 Task: Print the page with minimum margin.
Action: Mouse moved to (44, 118)
Screenshot: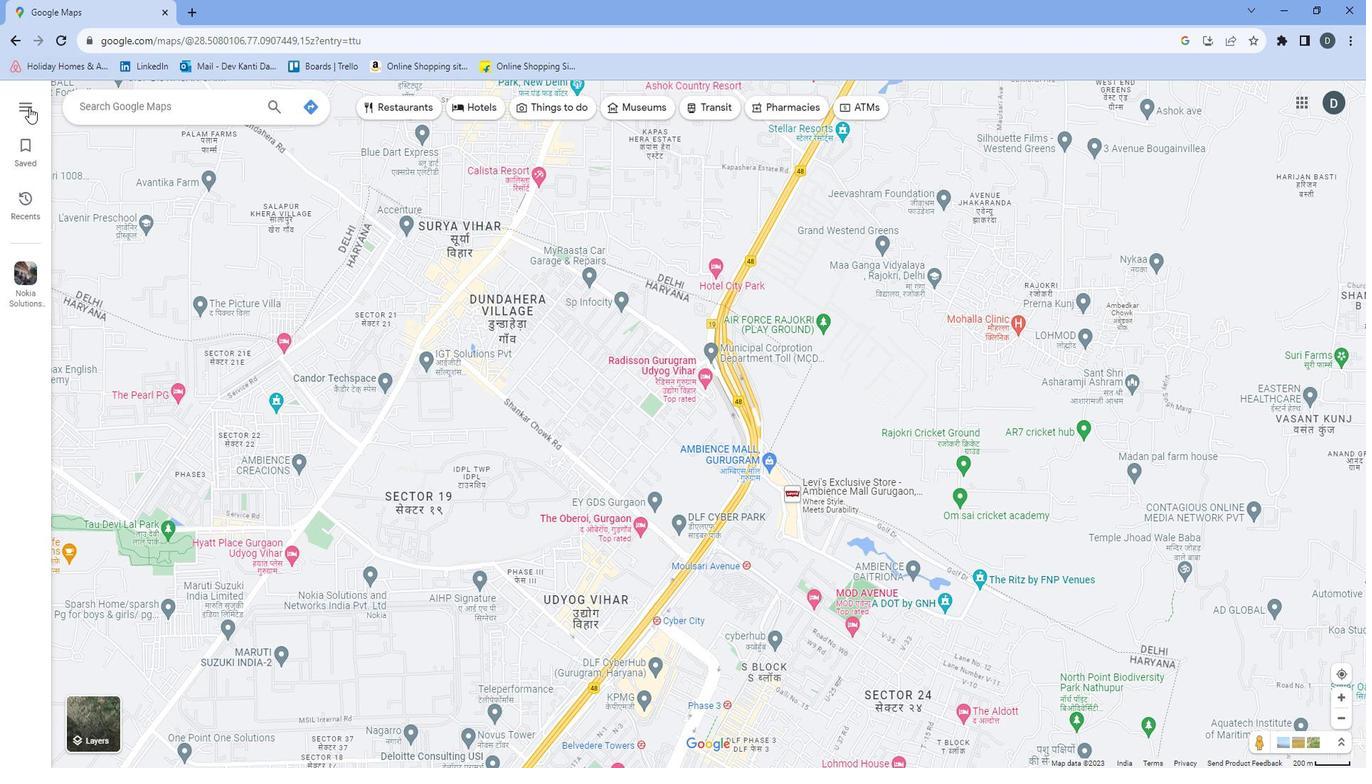 
Action: Mouse pressed left at (44, 118)
Screenshot: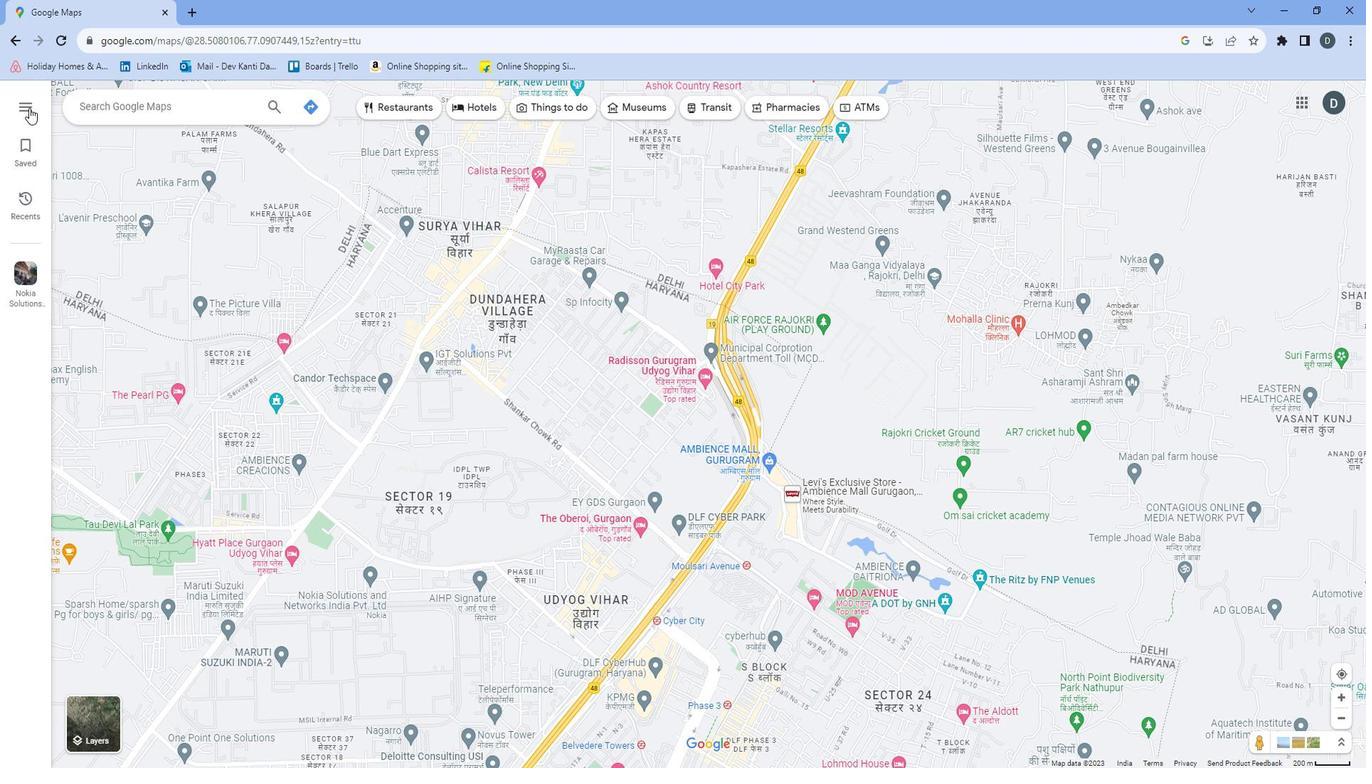 
Action: Mouse moved to (81, 377)
Screenshot: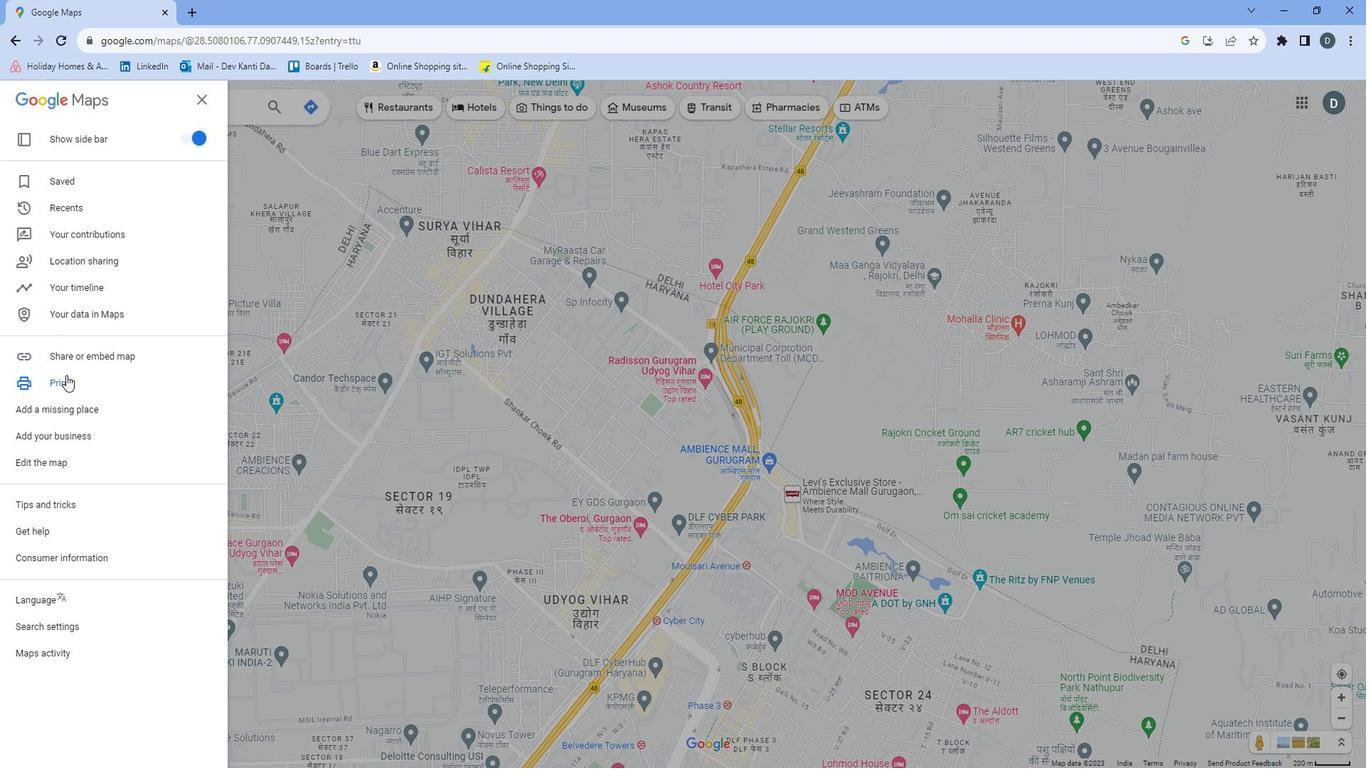 
Action: Mouse pressed left at (81, 377)
Screenshot: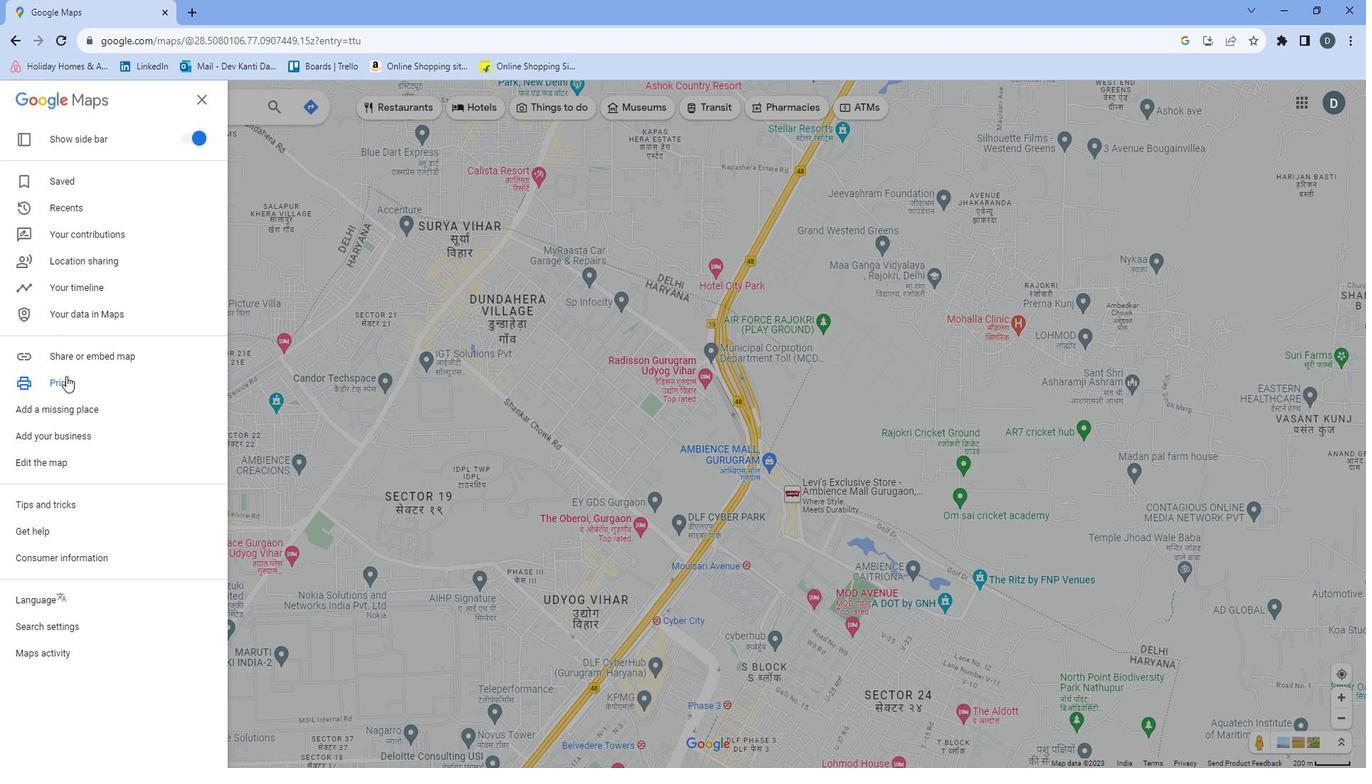
Action: Mouse moved to (1330, 118)
Screenshot: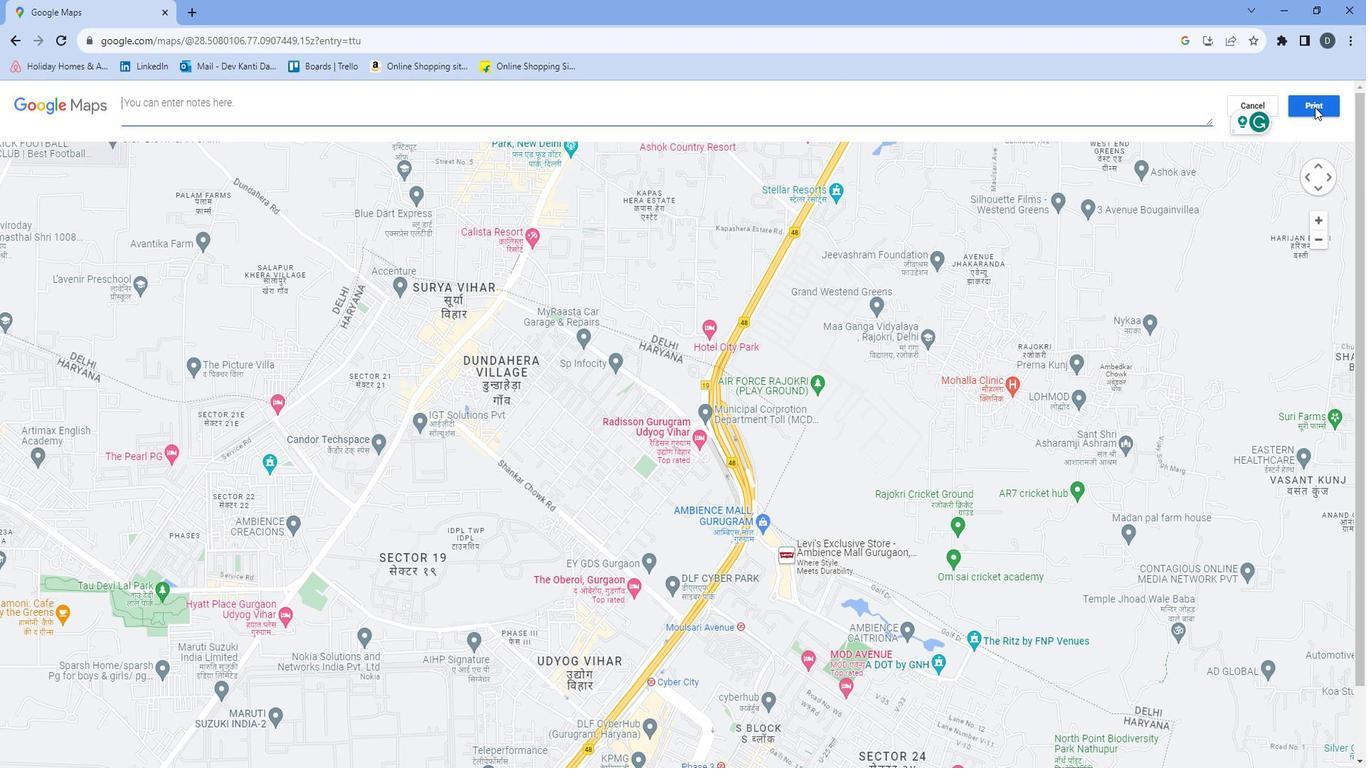 
Action: Mouse pressed left at (1330, 118)
Screenshot: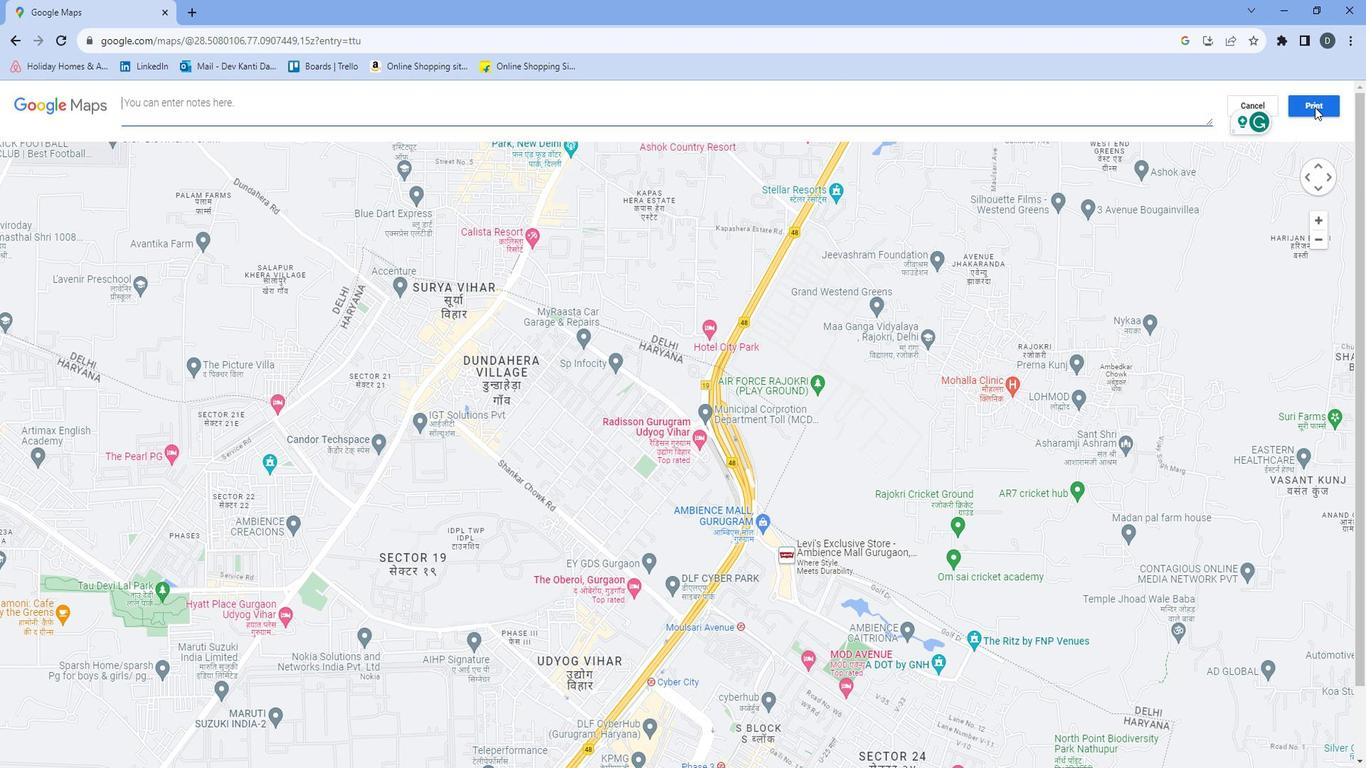 
Action: Mouse moved to (1071, 286)
Screenshot: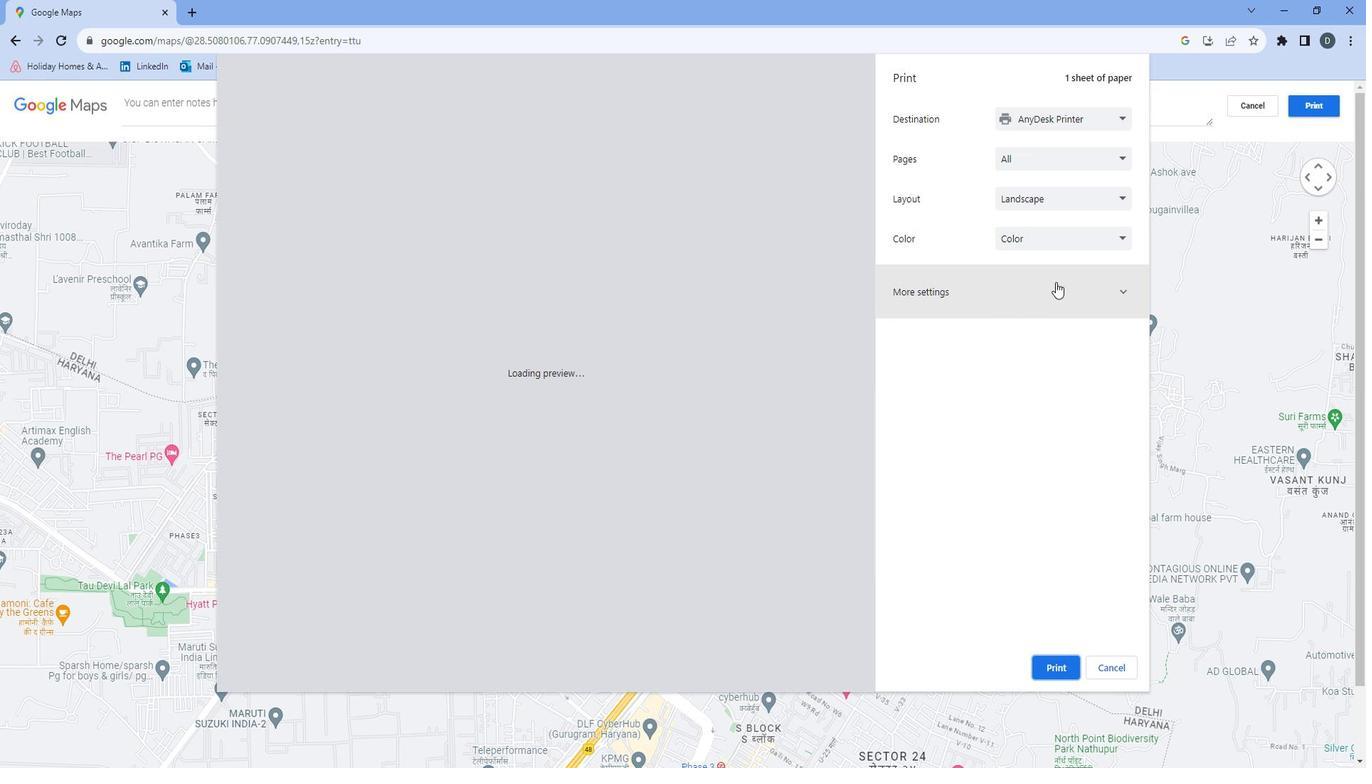 
Action: Mouse pressed left at (1071, 286)
Screenshot: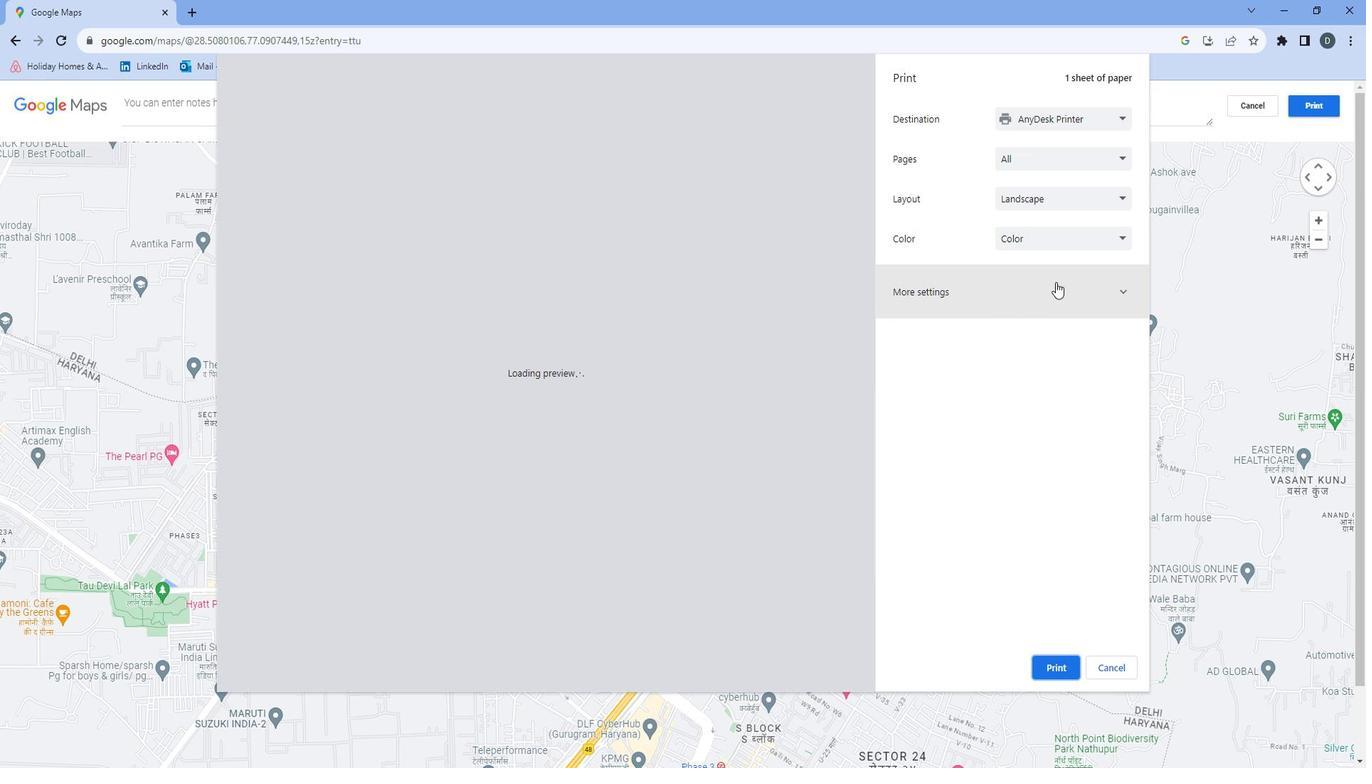 
Action: Mouse moved to (1086, 414)
Screenshot: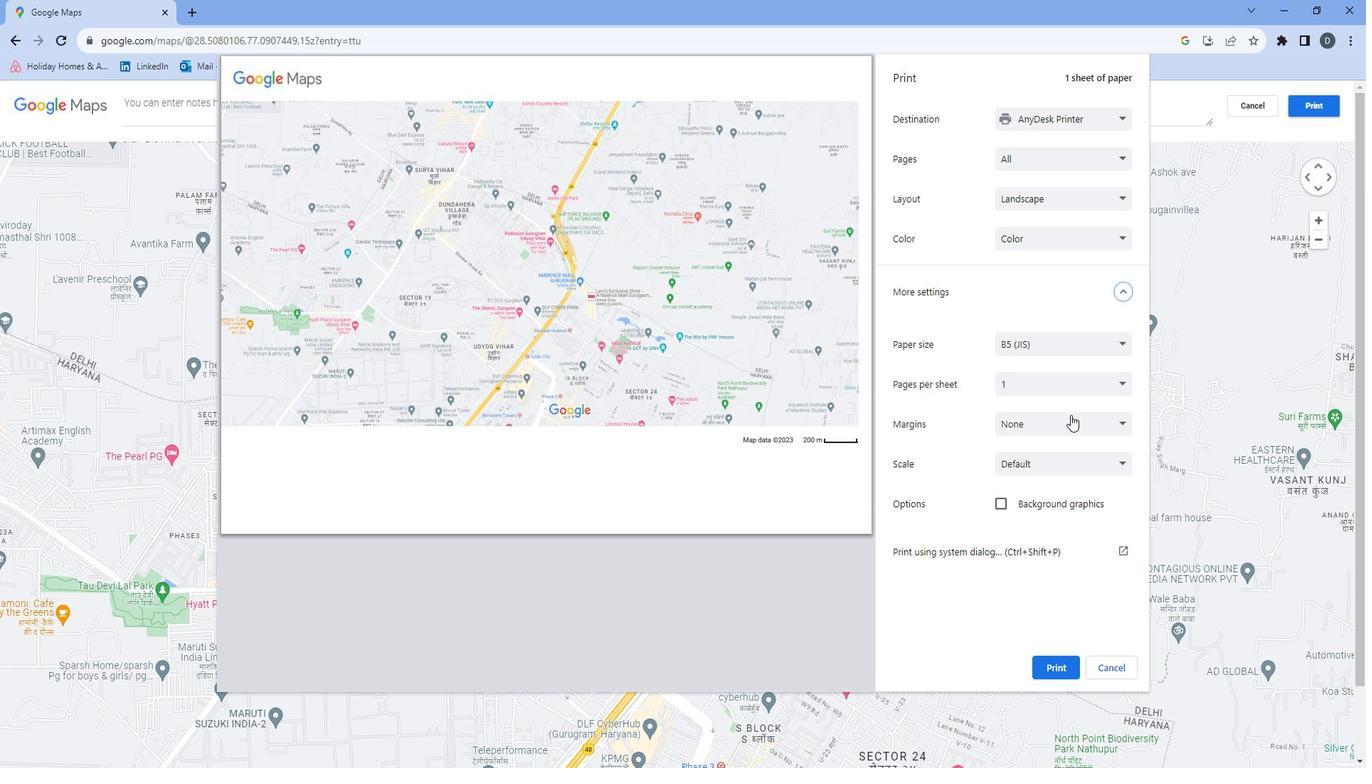 
Action: Mouse pressed left at (1086, 414)
Screenshot: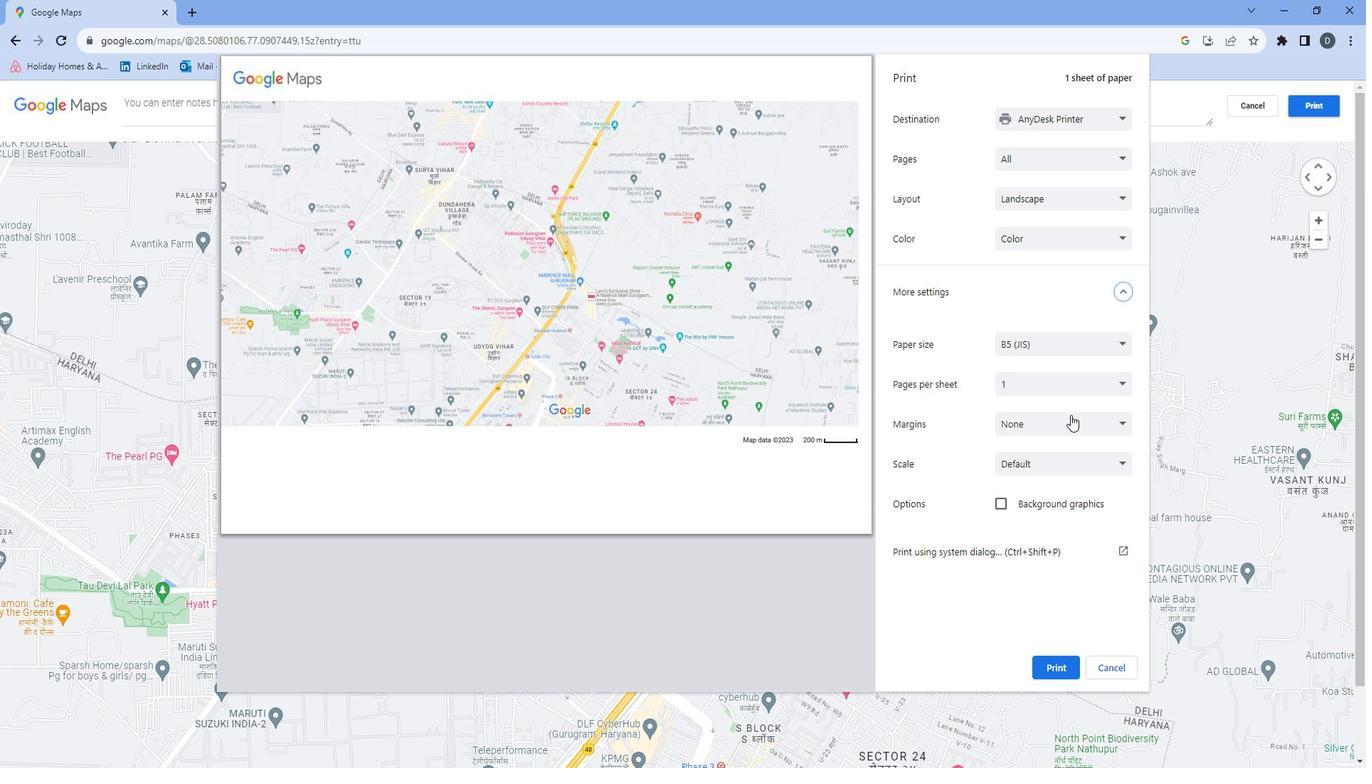 
Action: Mouse moved to (1081, 466)
Screenshot: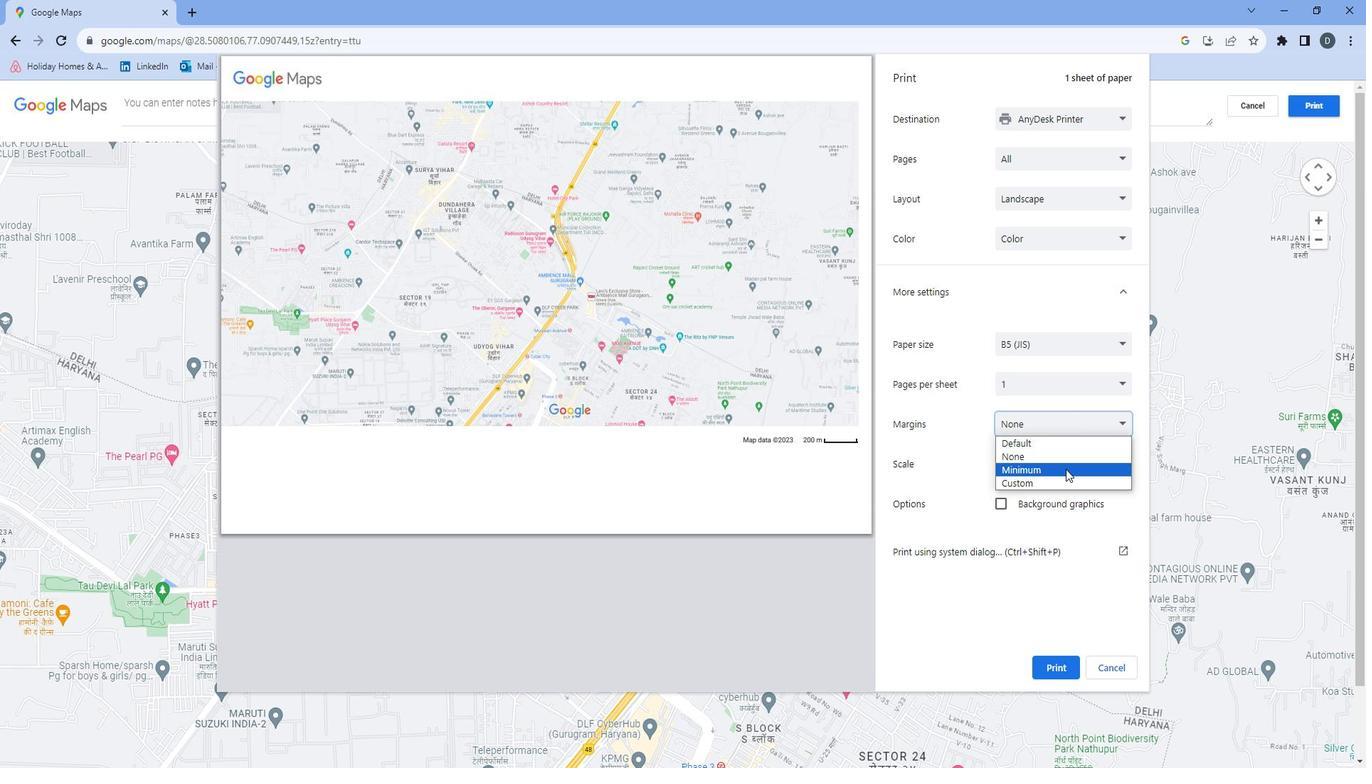 
Action: Mouse pressed left at (1081, 466)
Screenshot: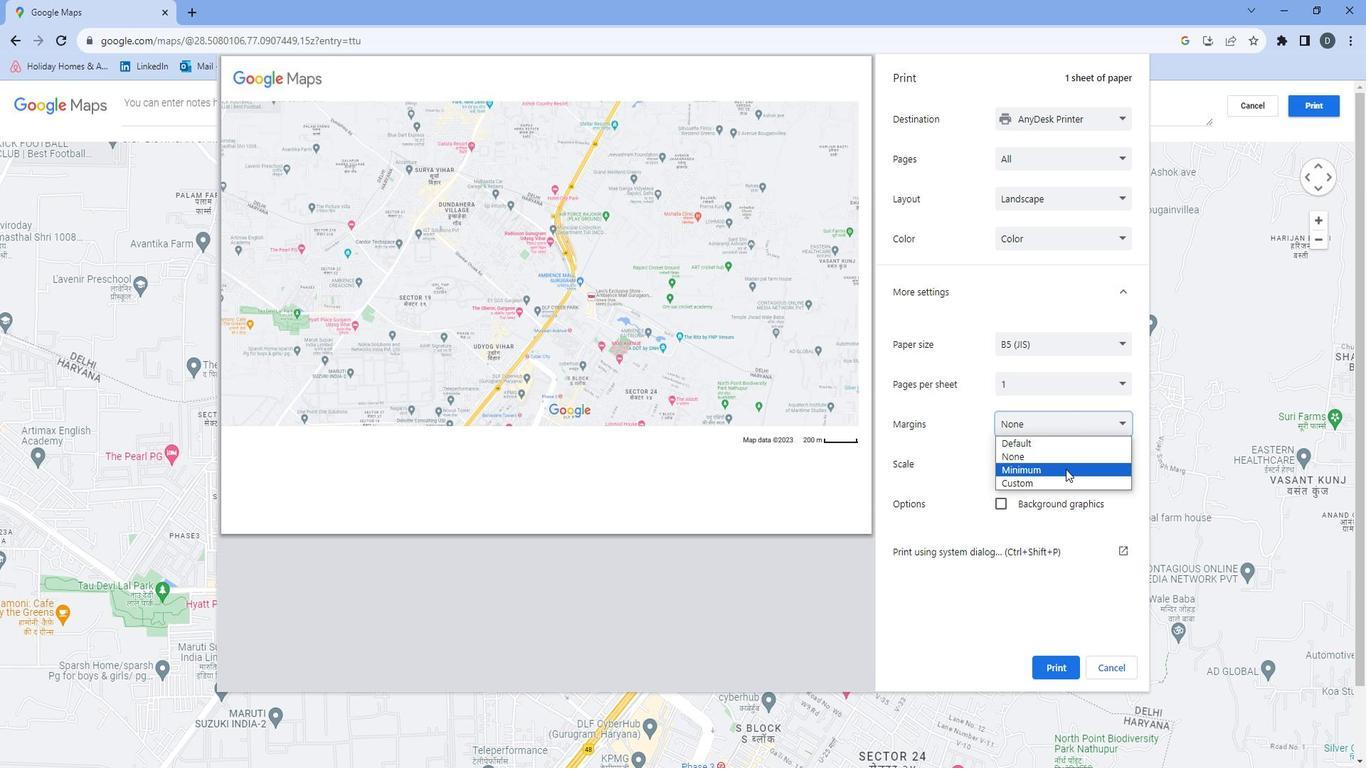 
Action: Mouse moved to (1079, 653)
Screenshot: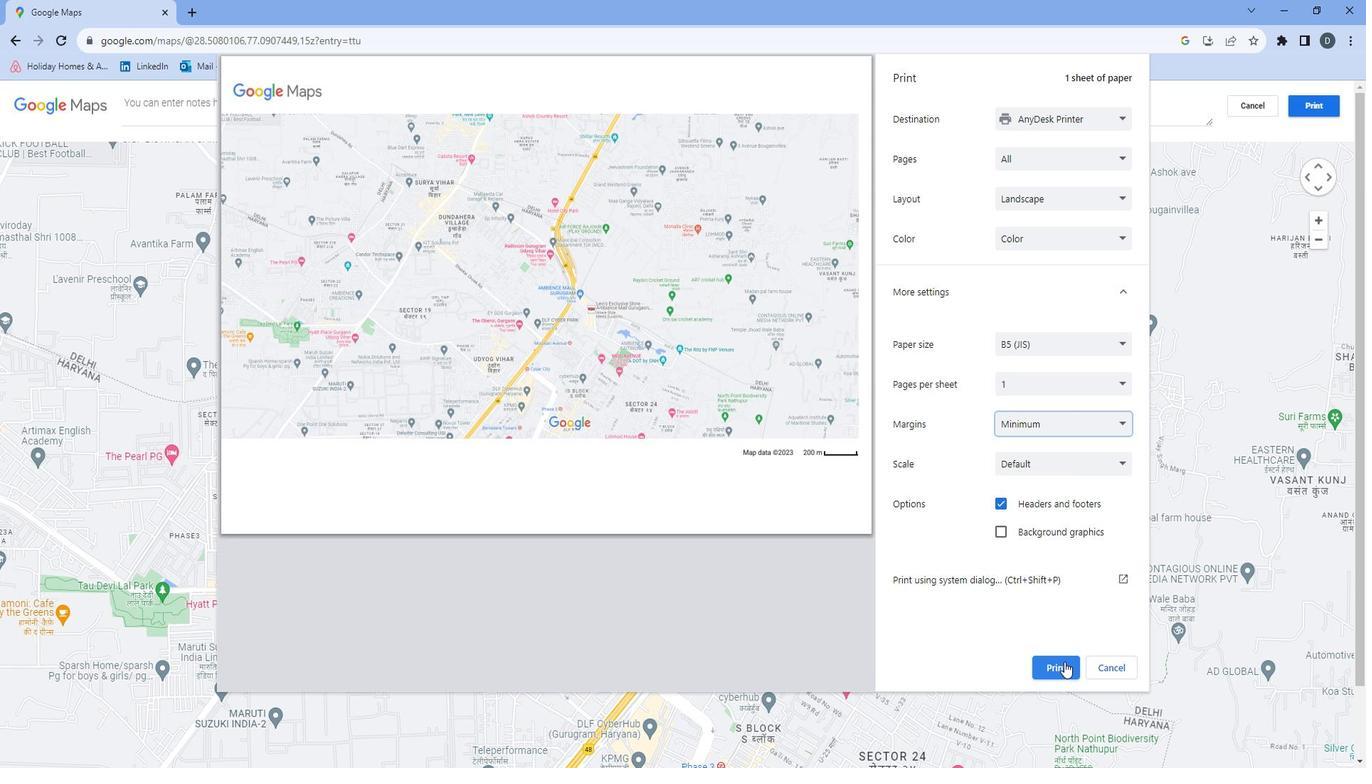 
Action: Mouse pressed left at (1079, 653)
Screenshot: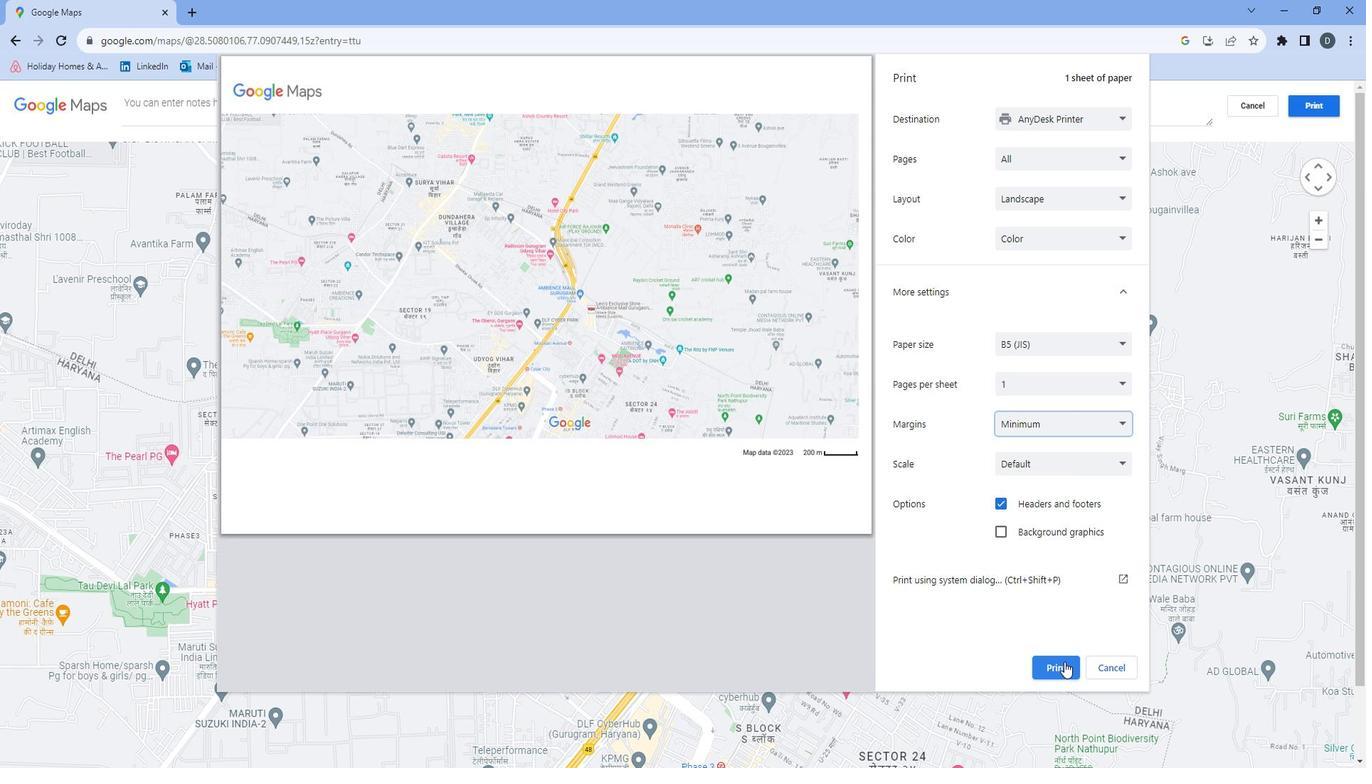 
Action: Mouse moved to (1081, 651)
Screenshot: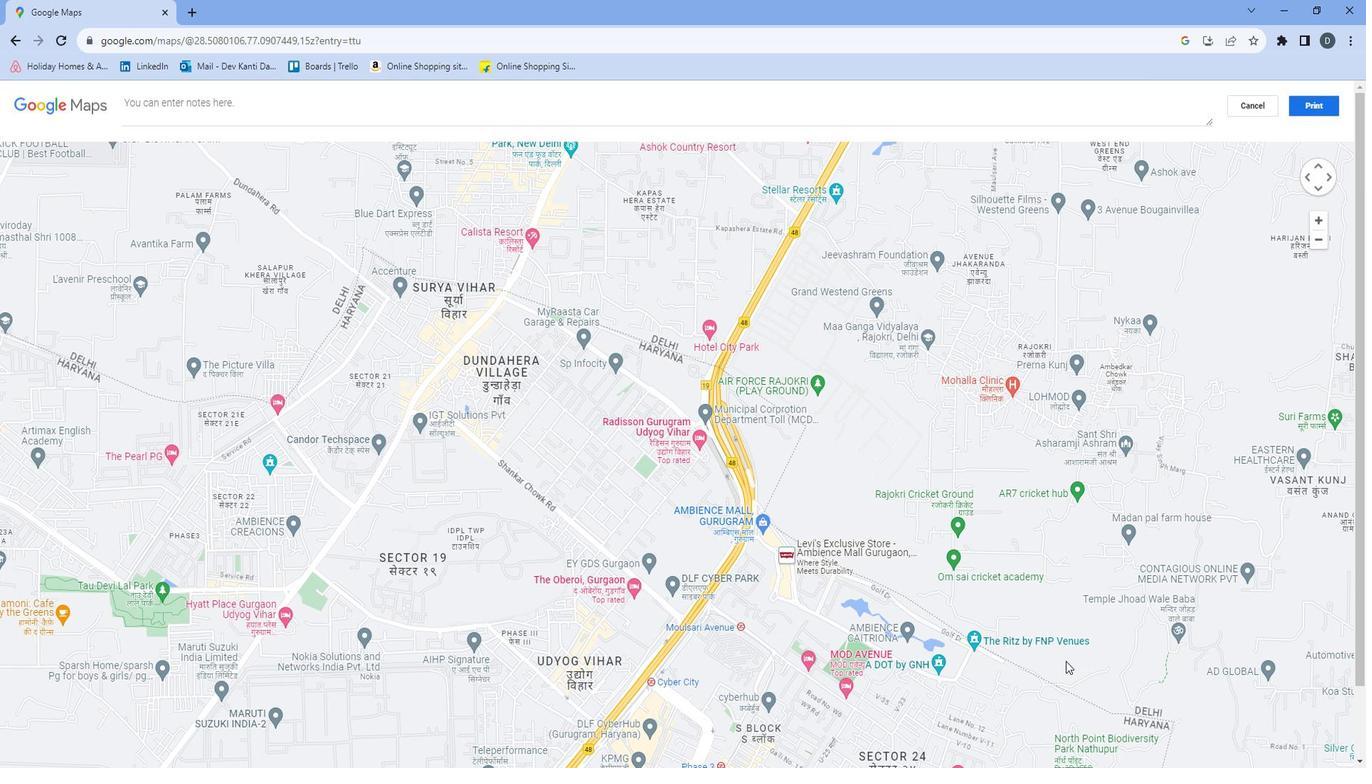 
